 Task: Show the "Wishlist" page in the site builder.
Action: Mouse moved to (1044, 75)
Screenshot: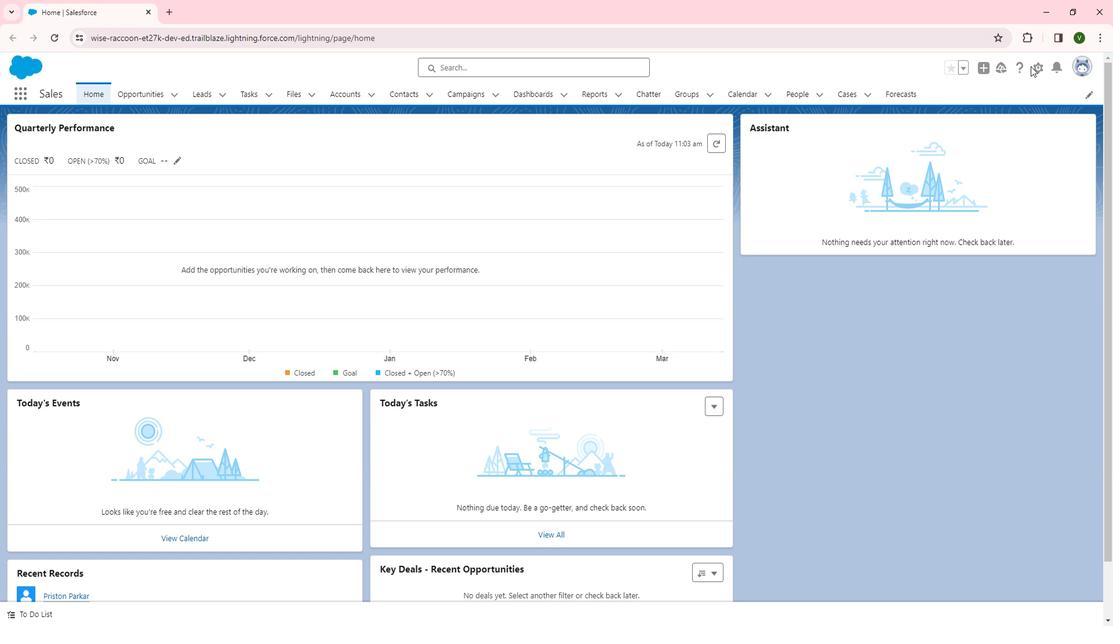 
Action: Mouse pressed left at (1044, 75)
Screenshot: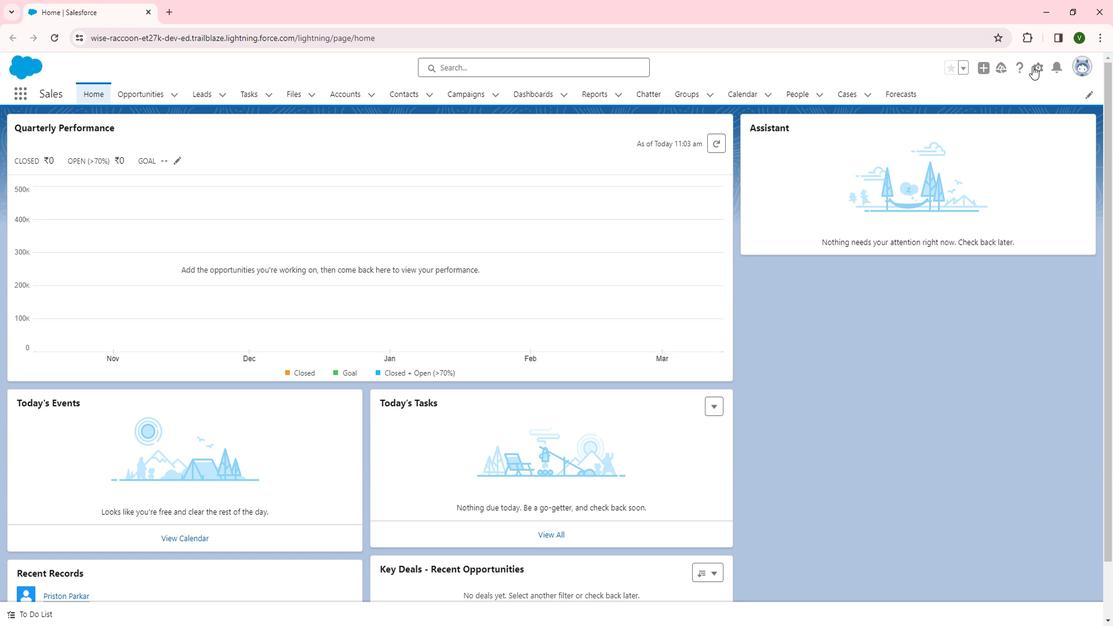 
Action: Mouse moved to (998, 103)
Screenshot: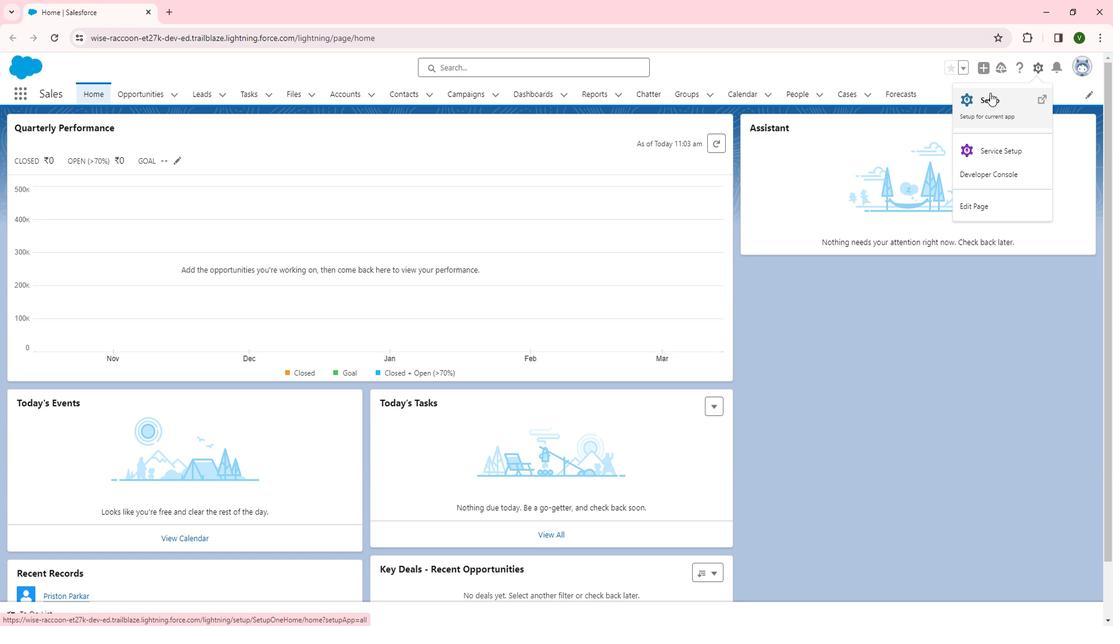 
Action: Mouse pressed left at (998, 103)
Screenshot: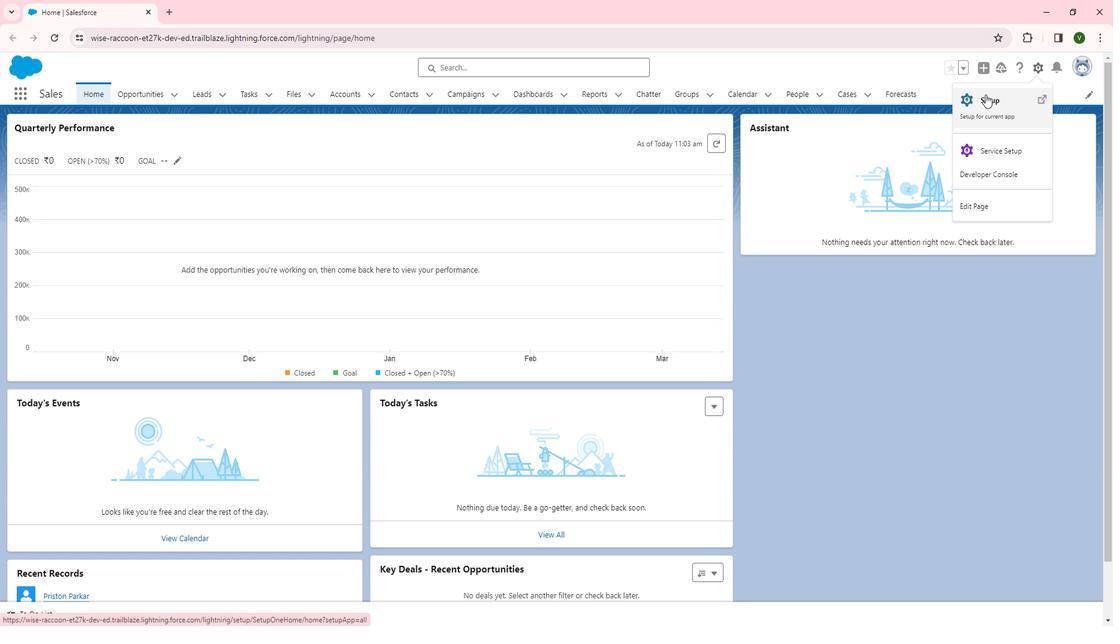 
Action: Mouse moved to (226, 300)
Screenshot: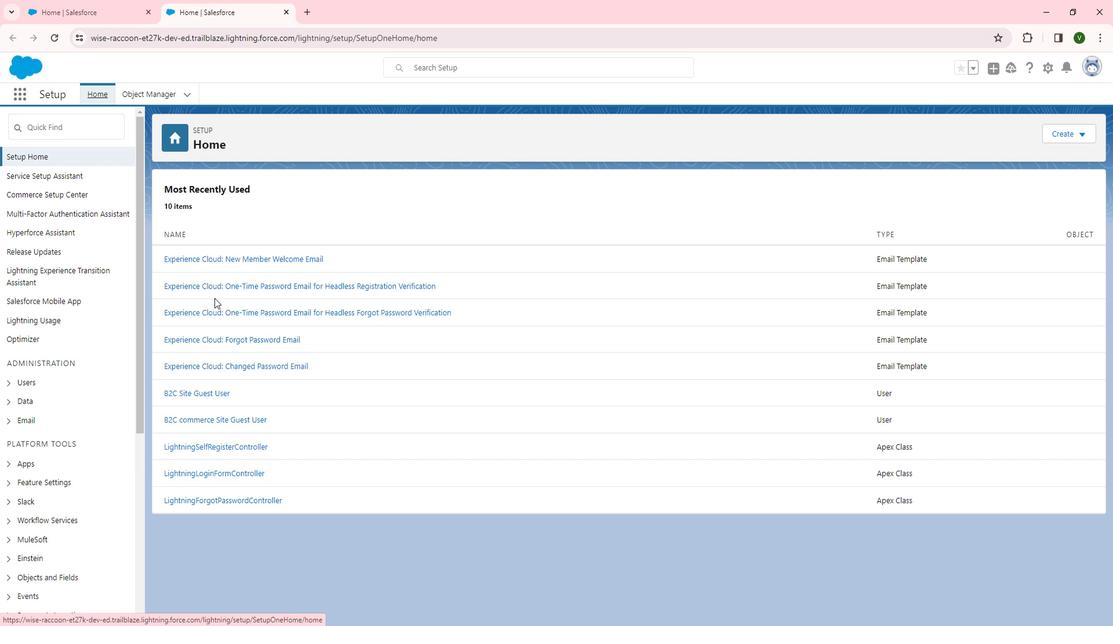 
Action: Mouse scrolled (226, 299) with delta (0, 0)
Screenshot: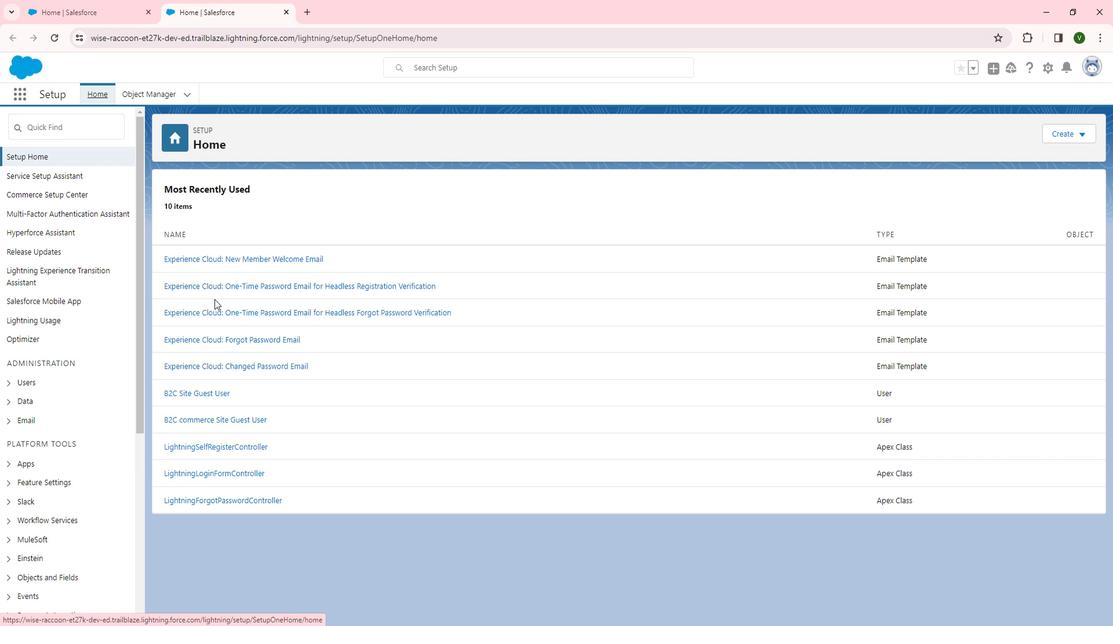 
Action: Mouse scrolled (226, 299) with delta (0, 0)
Screenshot: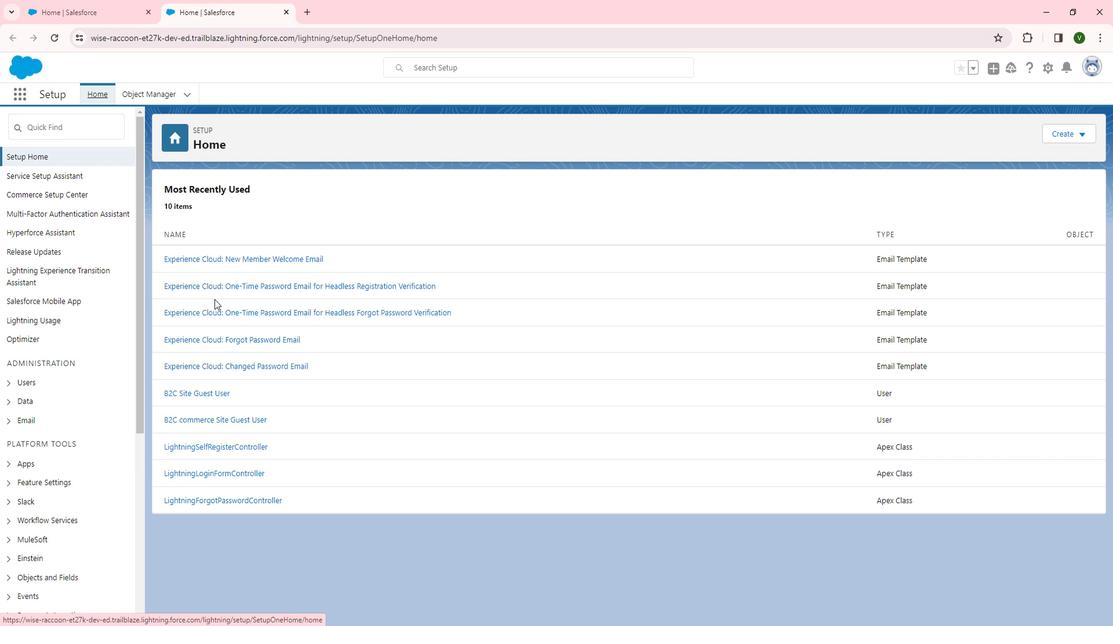 
Action: Mouse moved to (66, 378)
Screenshot: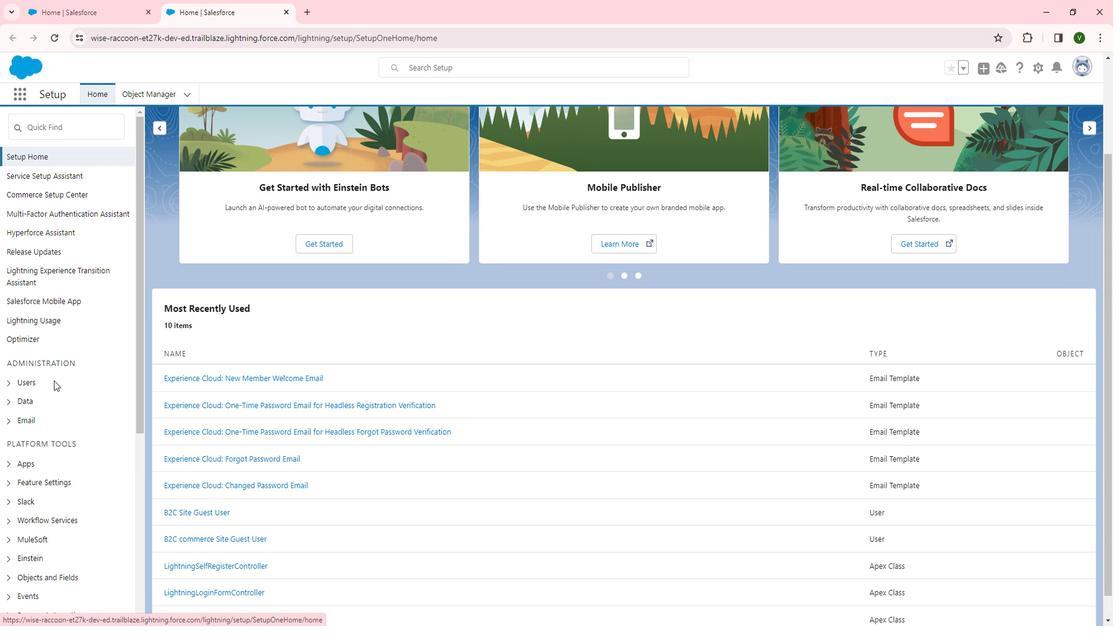 
Action: Mouse scrolled (66, 378) with delta (0, 0)
Screenshot: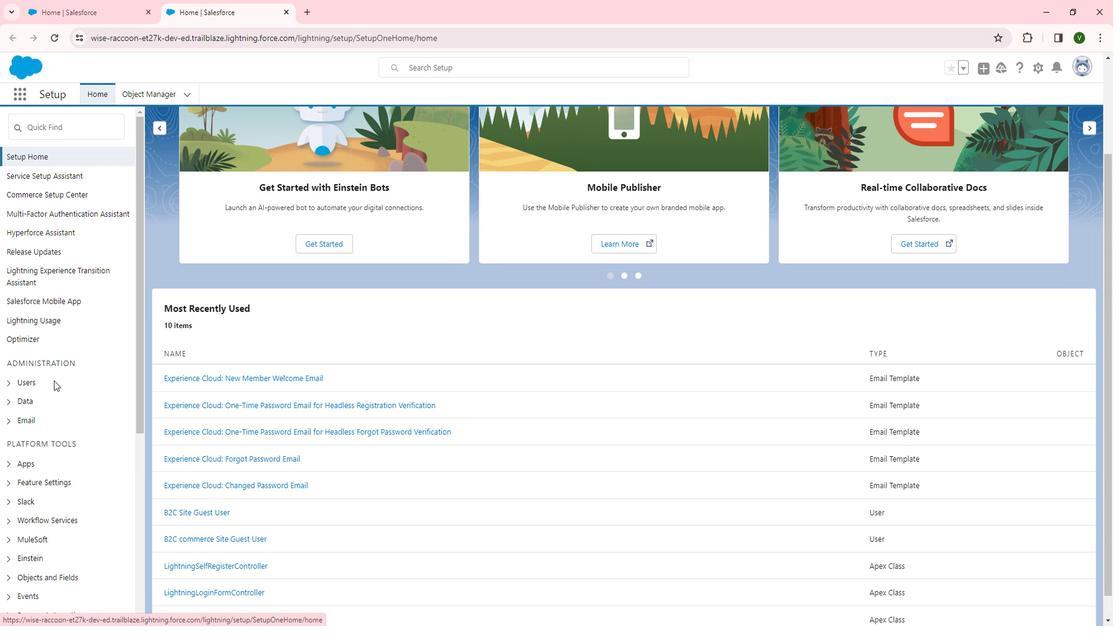 
Action: Mouse moved to (64, 379)
Screenshot: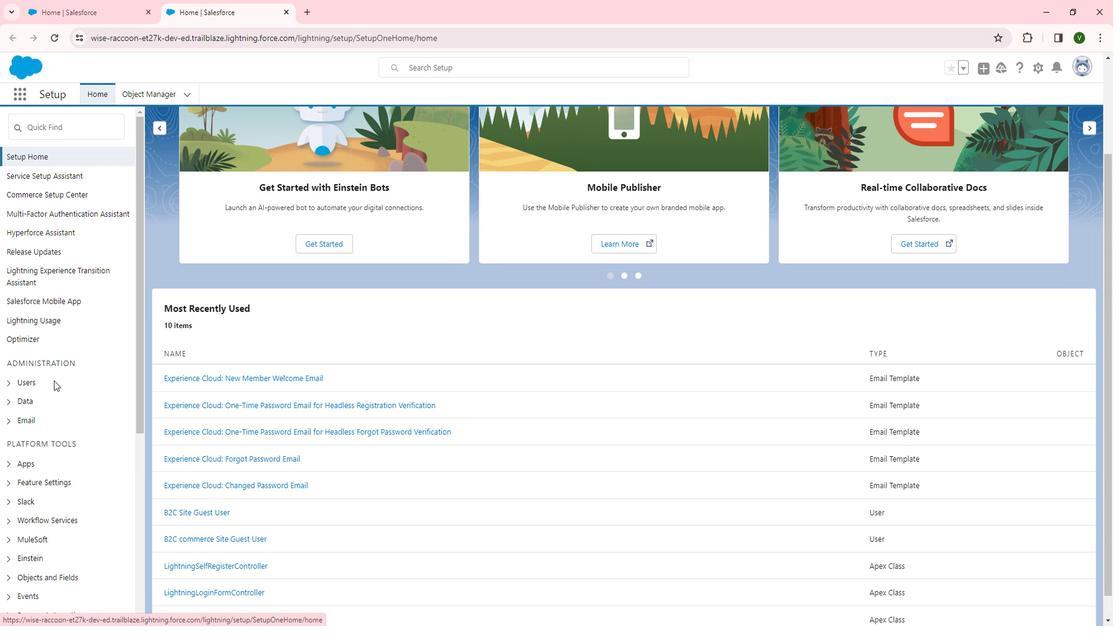 
Action: Mouse scrolled (64, 379) with delta (0, 0)
Screenshot: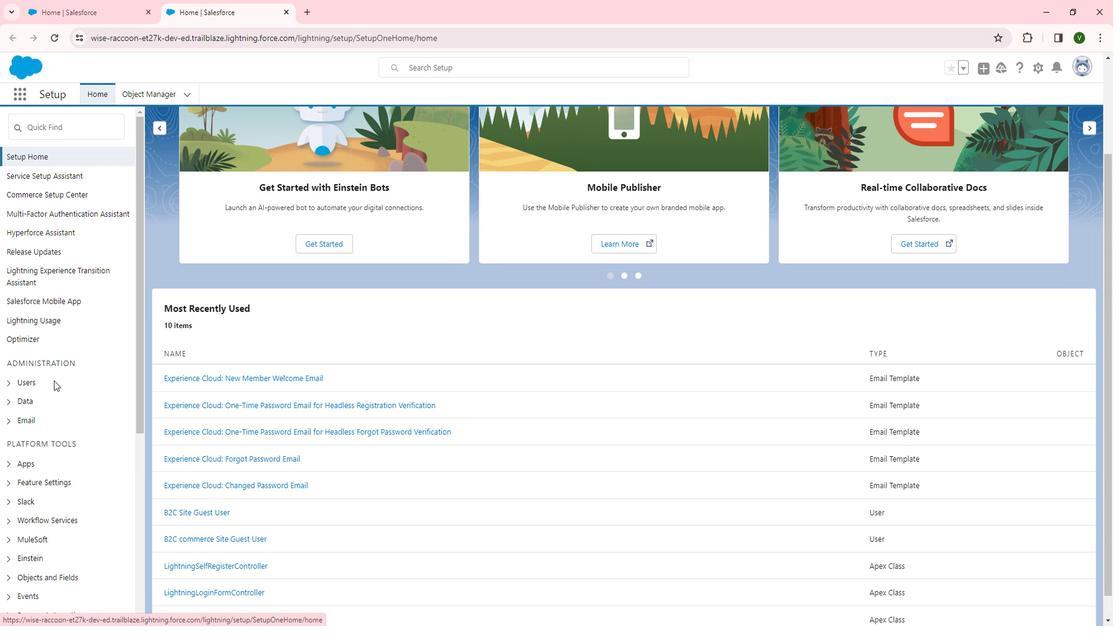 
Action: Mouse scrolled (64, 379) with delta (0, 0)
Screenshot: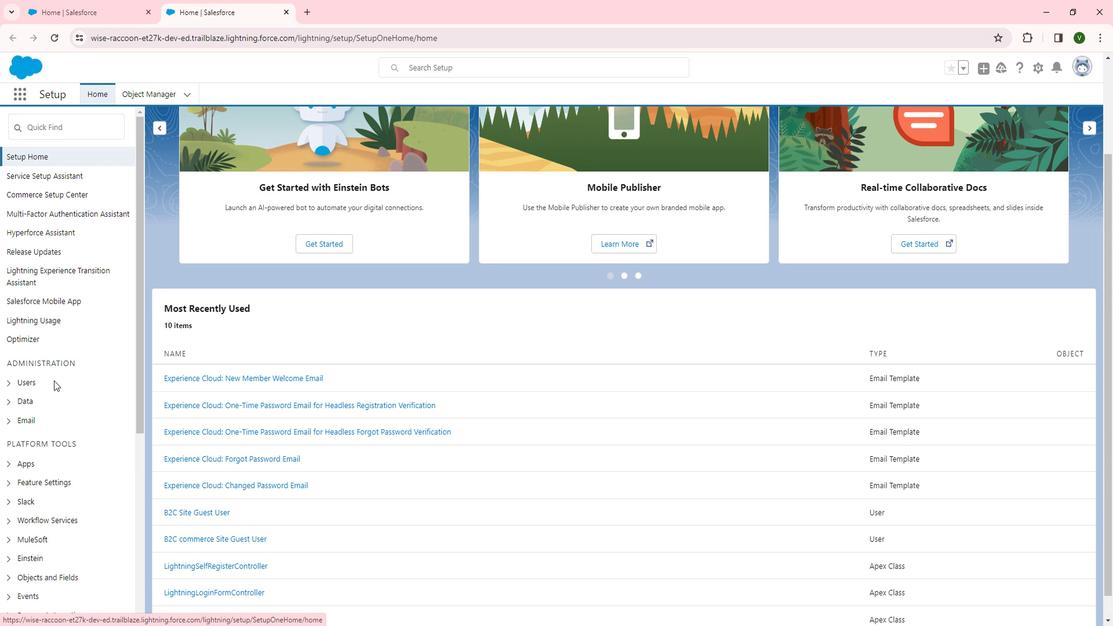 
Action: Mouse scrolled (64, 379) with delta (0, 0)
Screenshot: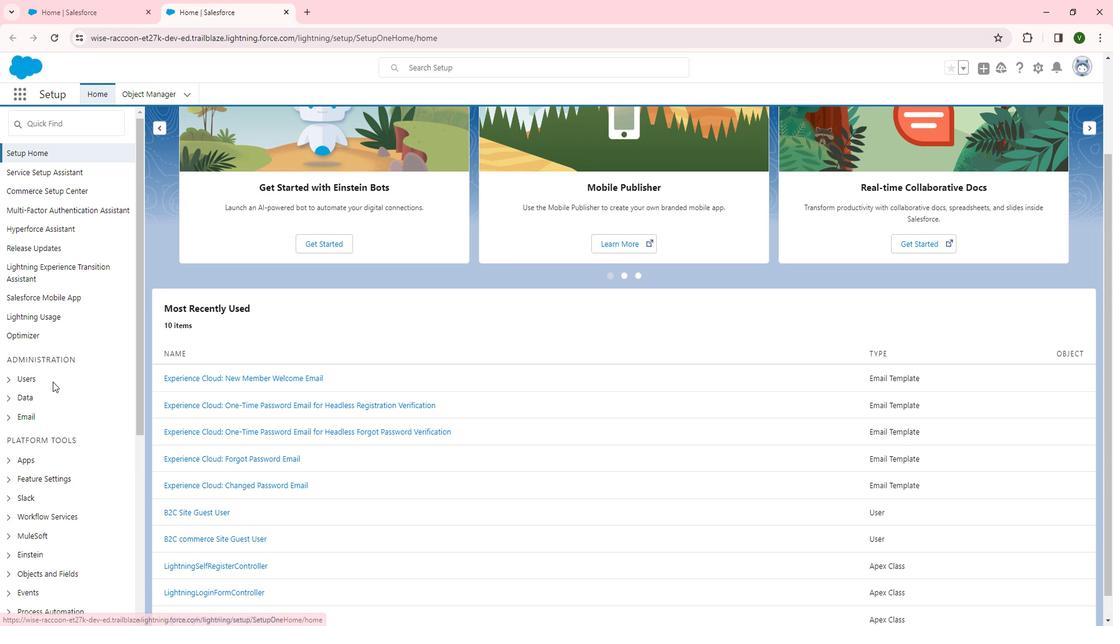 
Action: Mouse scrolled (64, 379) with delta (0, 0)
Screenshot: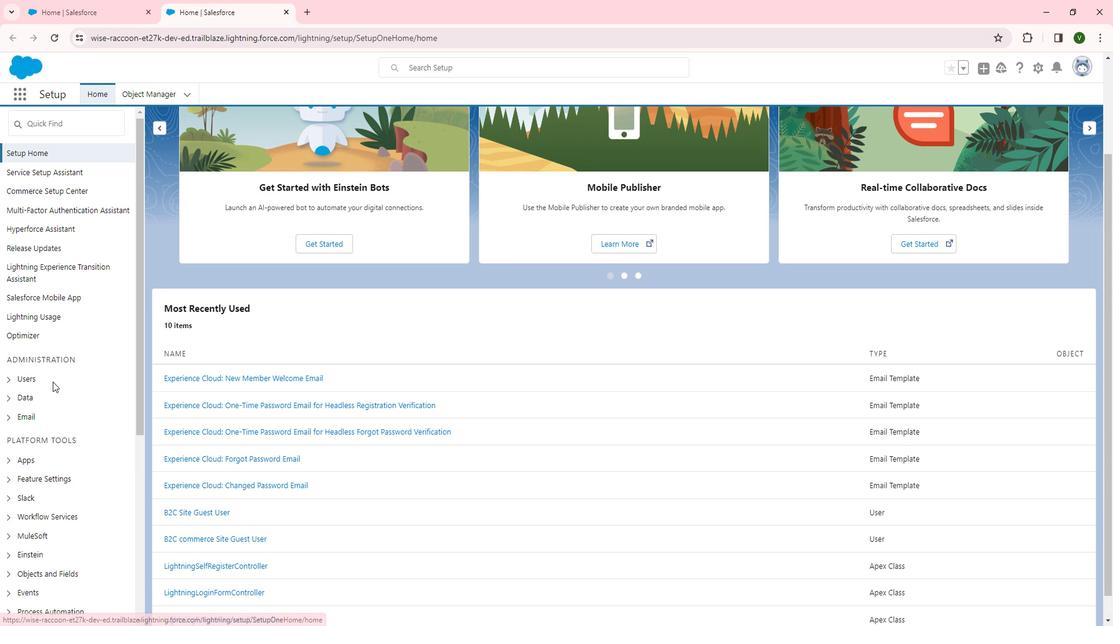 
Action: Mouse moved to (75, 186)
Screenshot: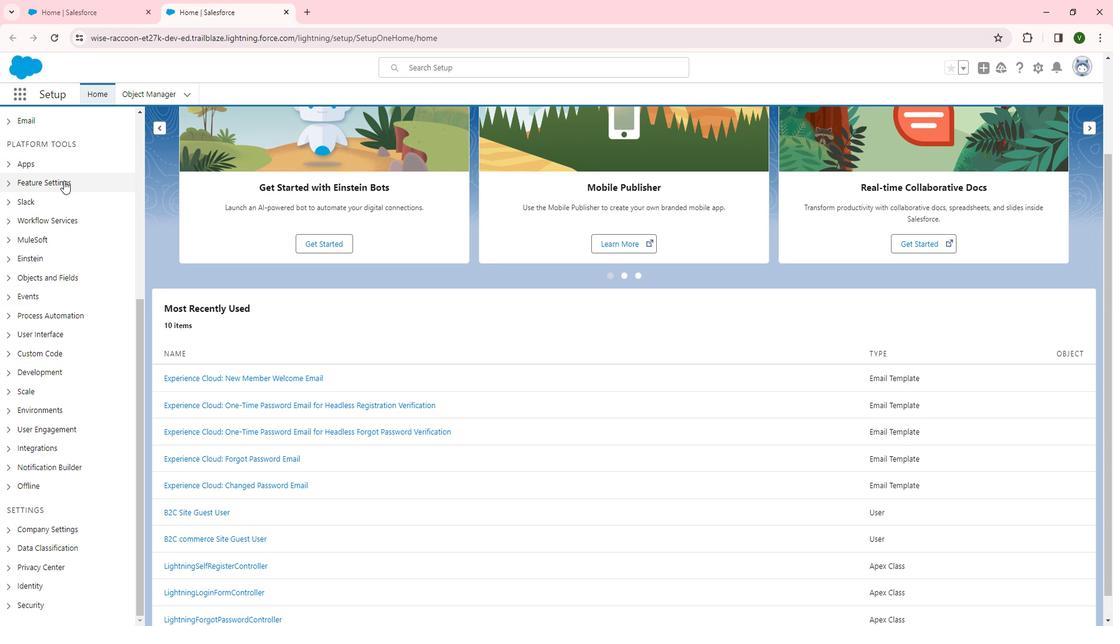
Action: Mouse pressed left at (75, 186)
Screenshot: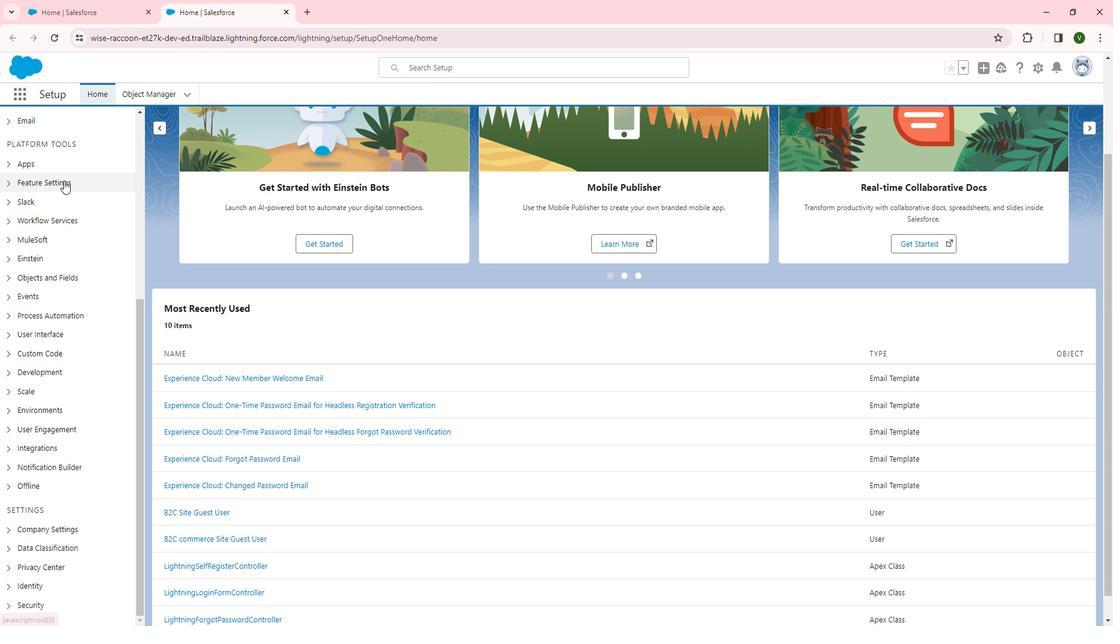 
Action: Mouse moved to (74, 305)
Screenshot: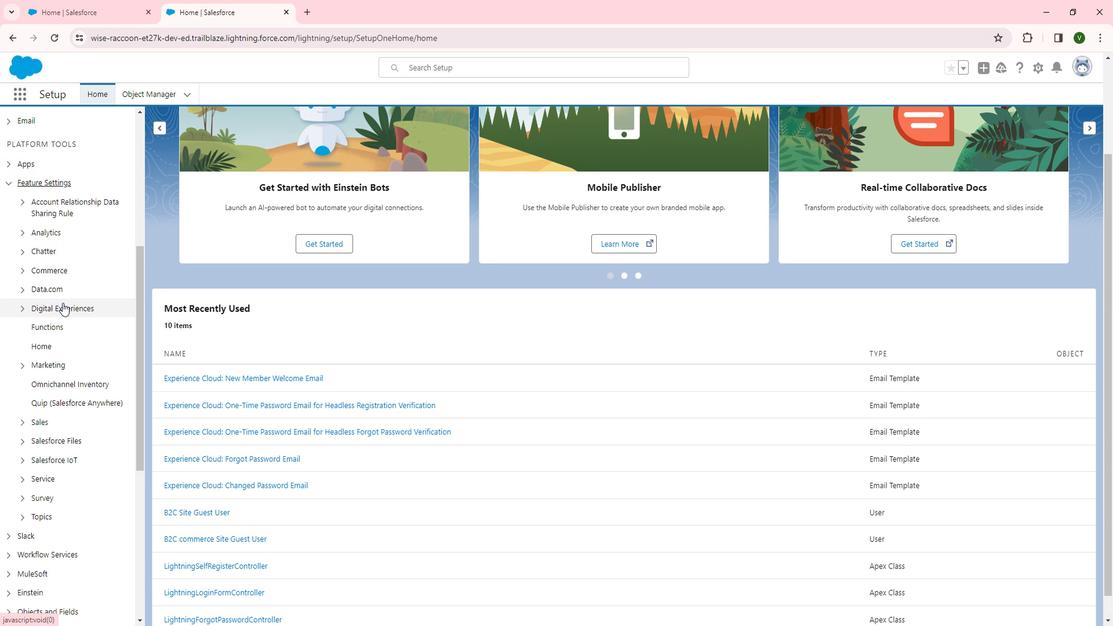 
Action: Mouse pressed left at (74, 305)
Screenshot: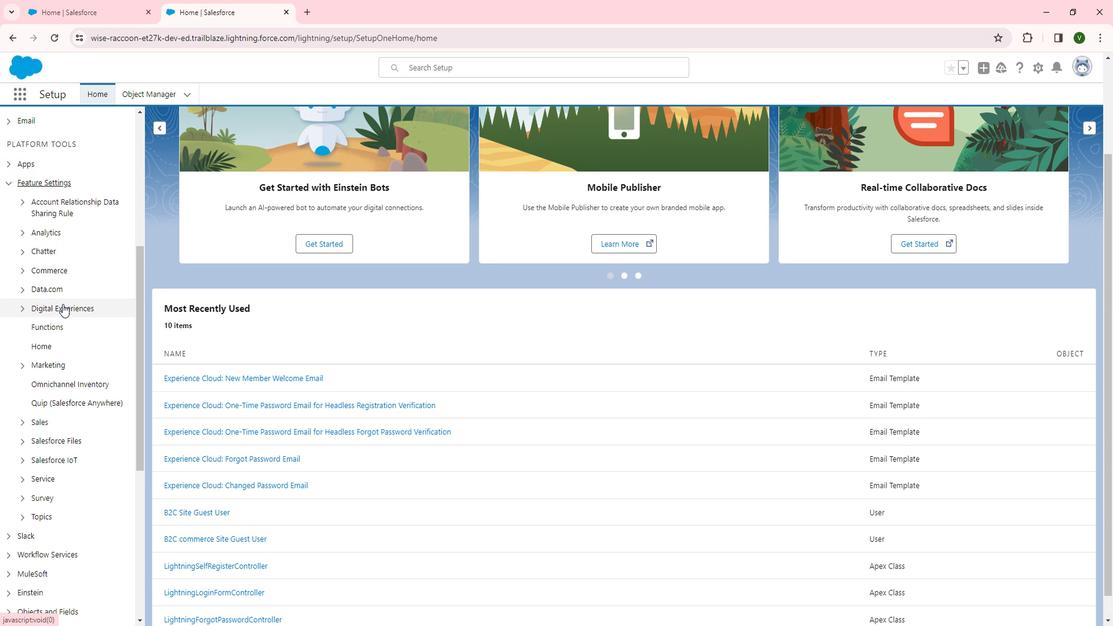 
Action: Mouse moved to (70, 328)
Screenshot: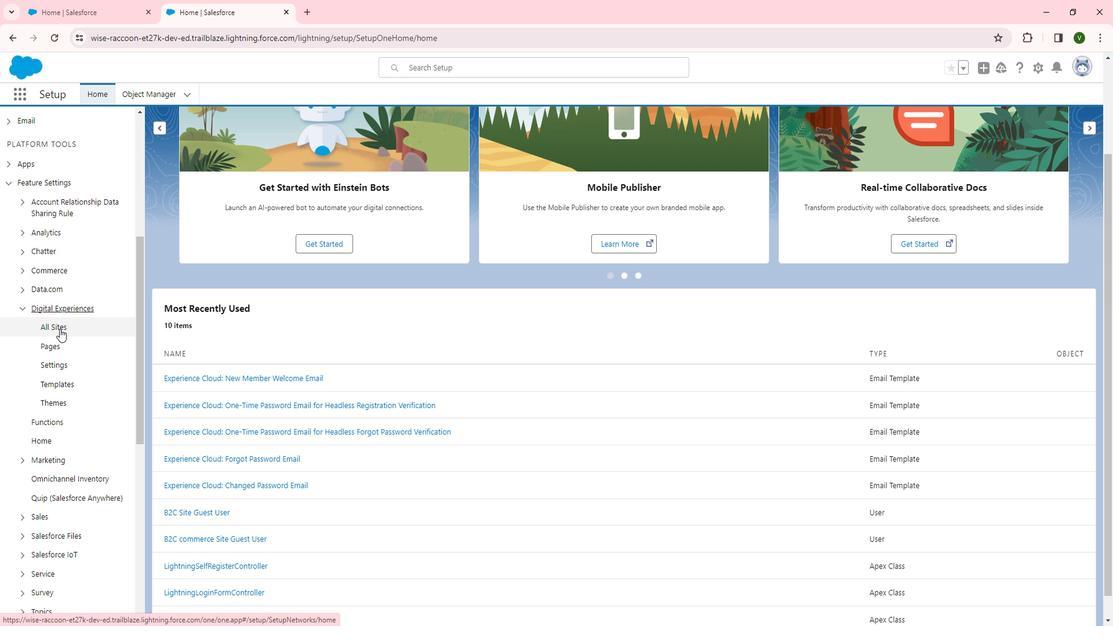 
Action: Mouse pressed left at (70, 328)
Screenshot: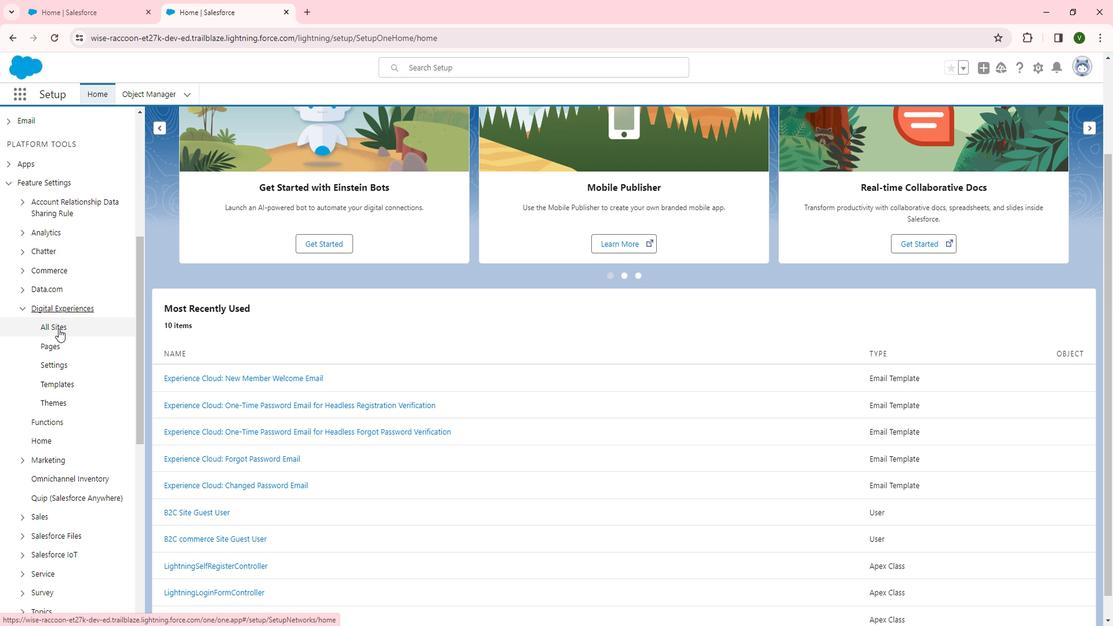 
Action: Mouse moved to (205, 296)
Screenshot: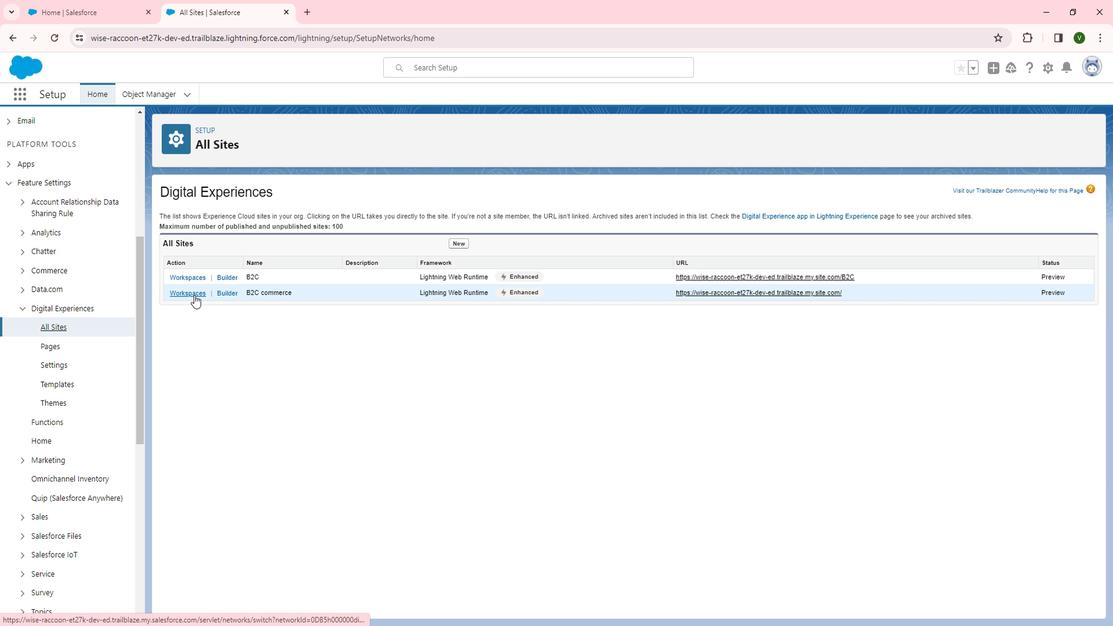 
Action: Mouse pressed left at (205, 296)
Screenshot: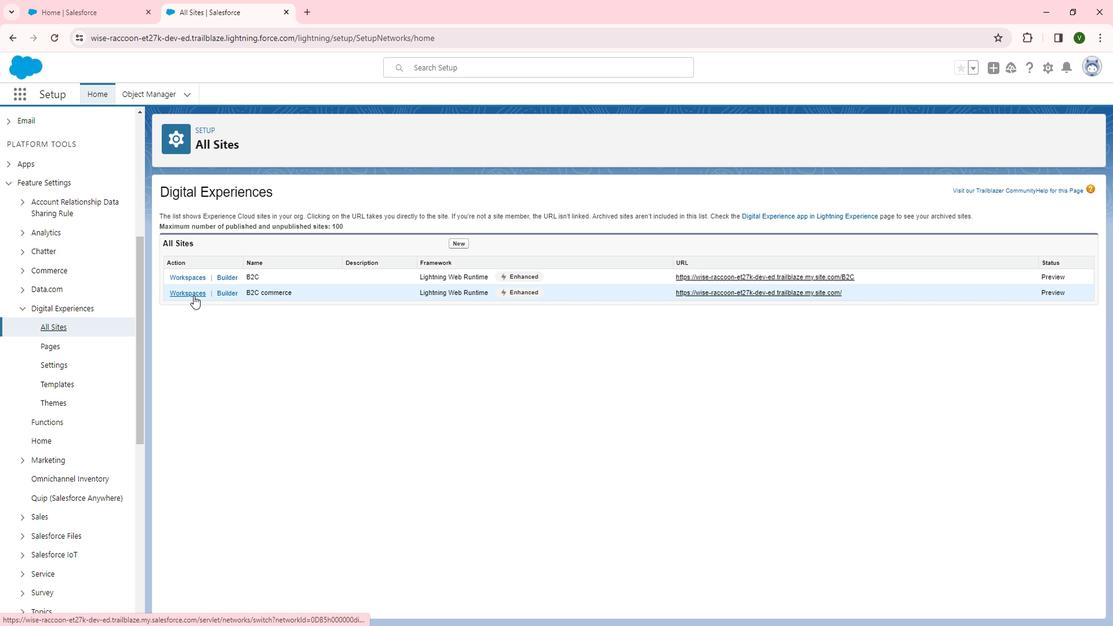 
Action: Mouse moved to (124, 270)
Screenshot: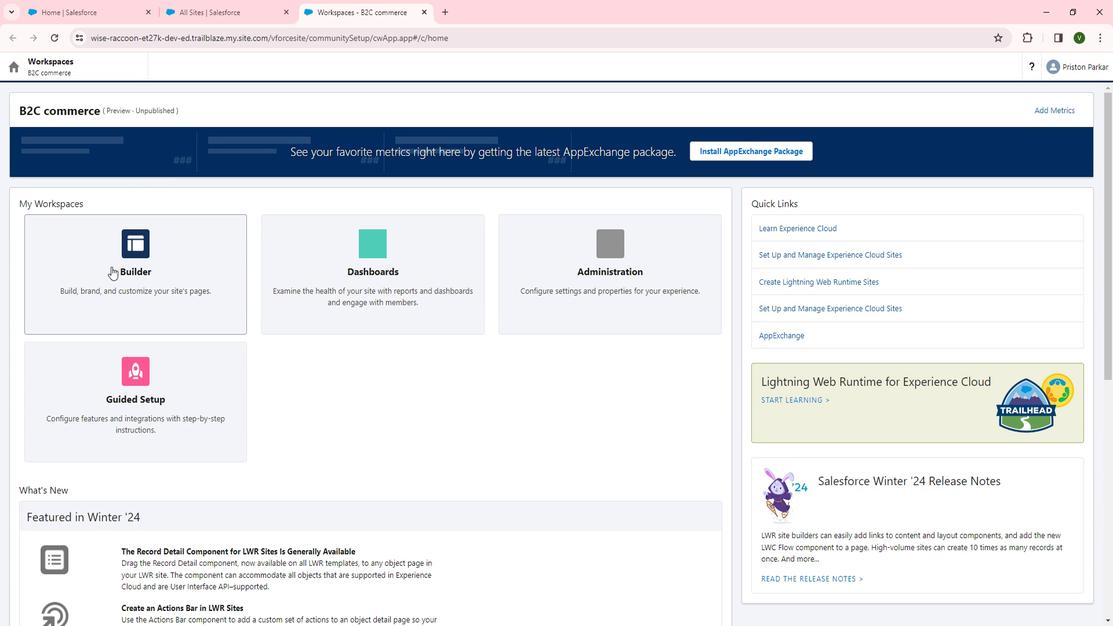 
Action: Mouse pressed left at (124, 270)
Screenshot: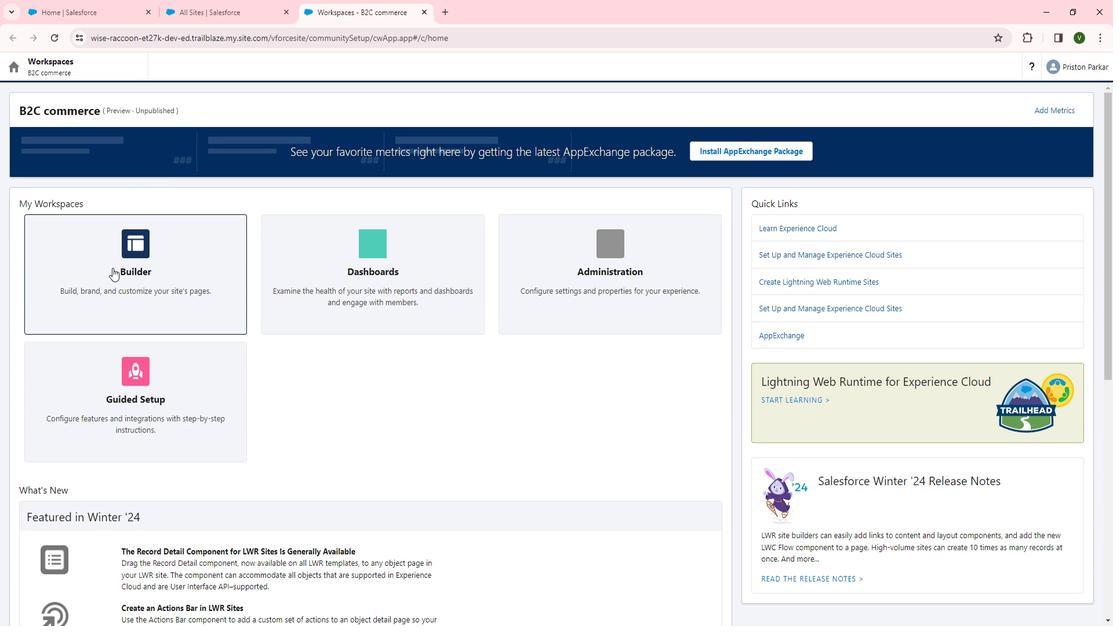 
Action: Mouse moved to (156, 77)
Screenshot: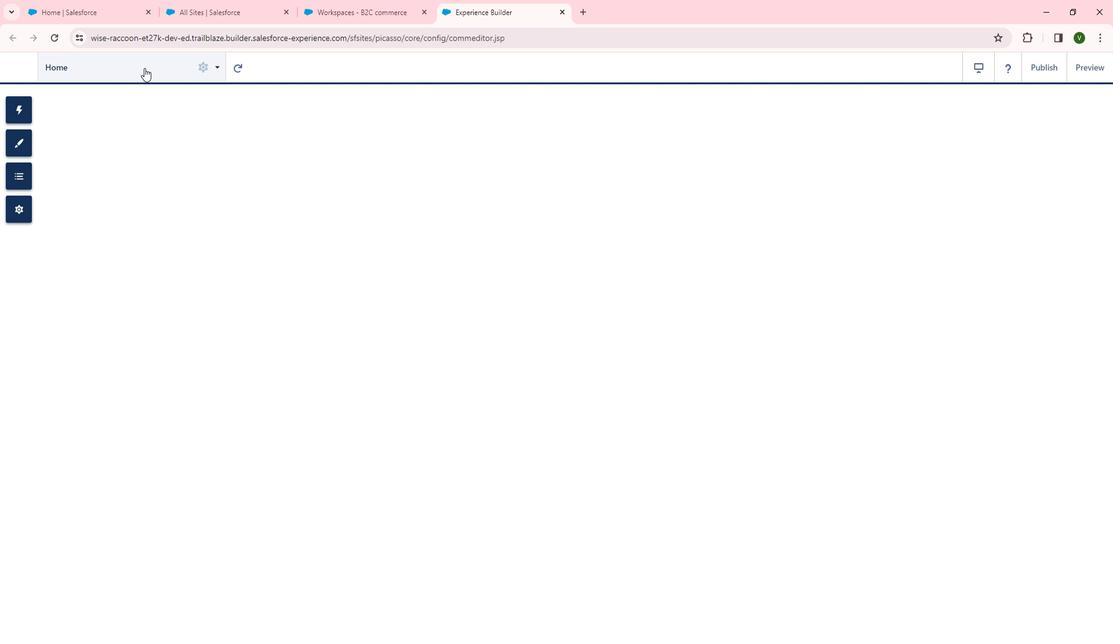 
Action: Mouse pressed left at (156, 77)
Screenshot: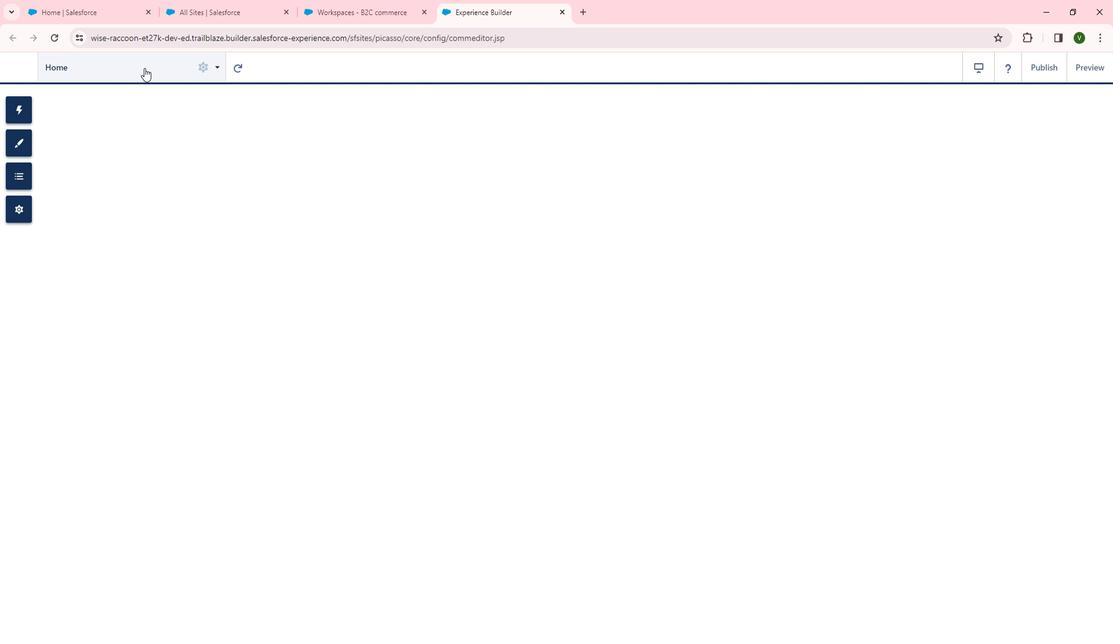 
Action: Mouse moved to (122, 396)
Screenshot: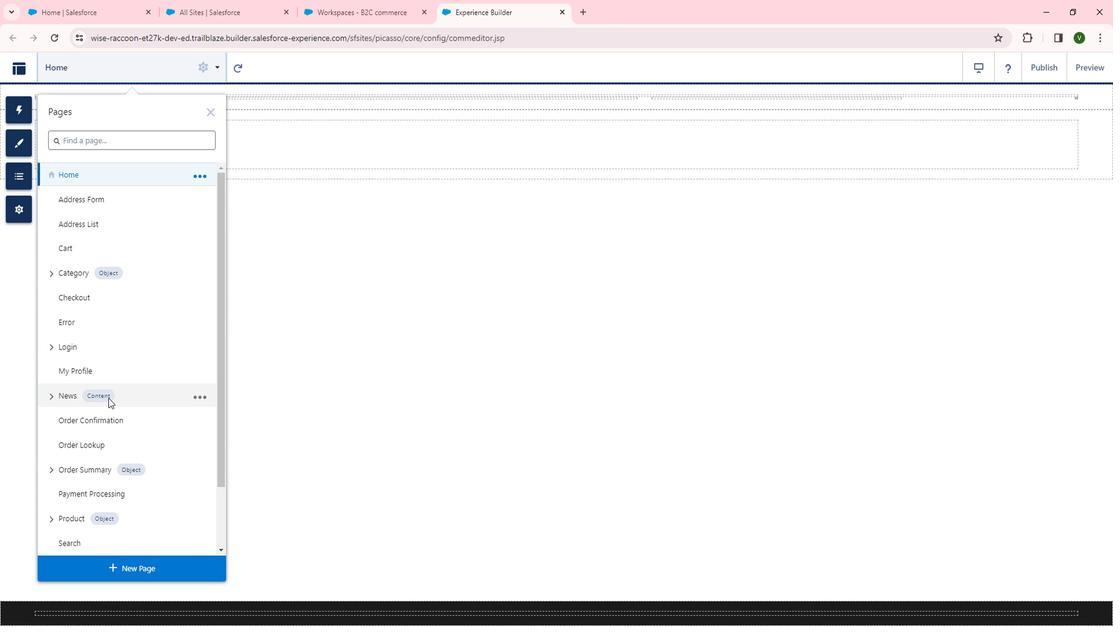
Action: Mouse scrolled (122, 395) with delta (0, 0)
Screenshot: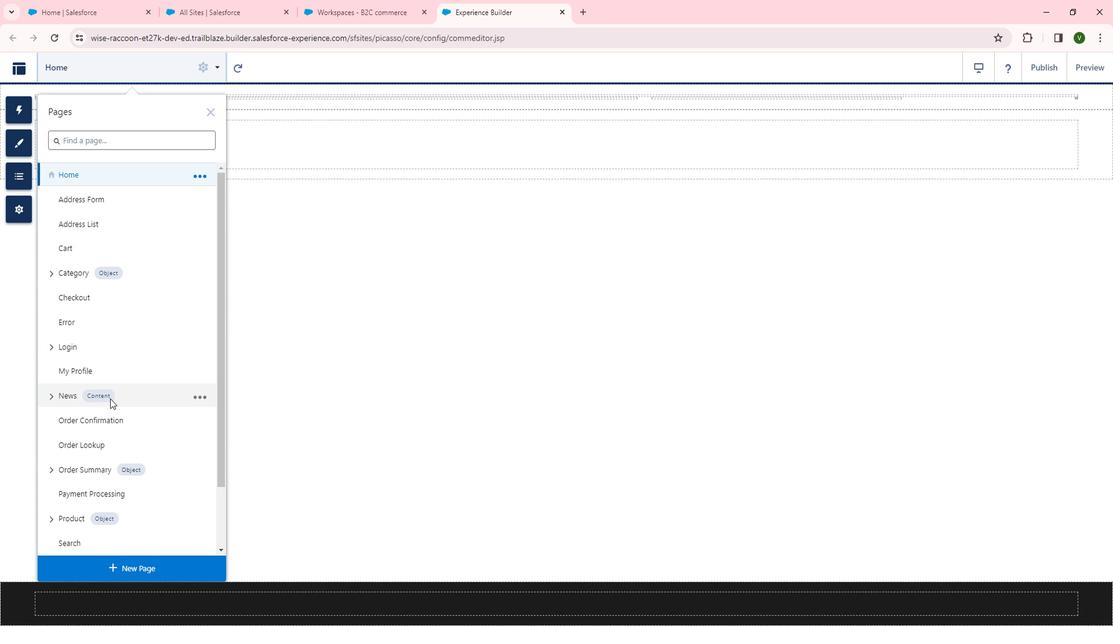 
Action: Mouse scrolled (122, 395) with delta (0, 0)
Screenshot: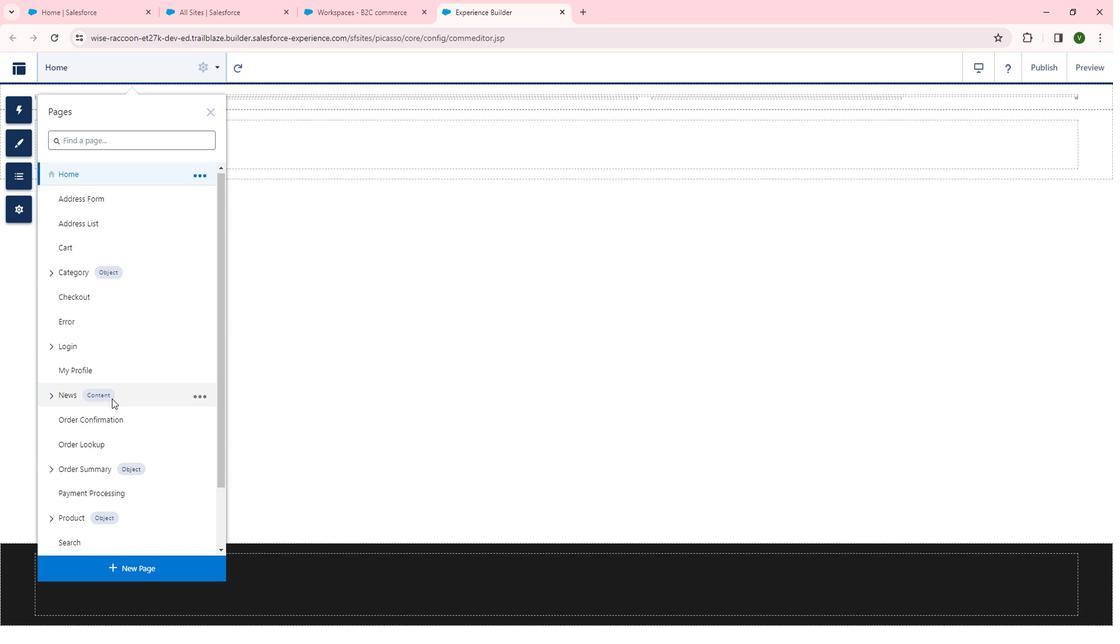
Action: Mouse scrolled (122, 395) with delta (0, 0)
Screenshot: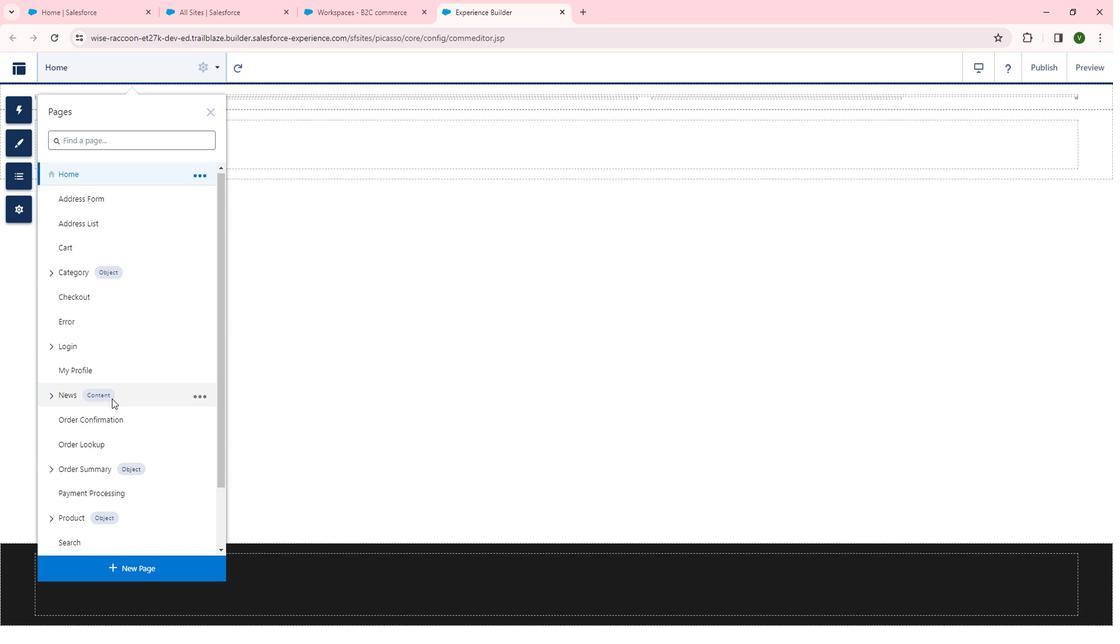 
Action: Mouse scrolled (122, 395) with delta (0, 0)
Screenshot: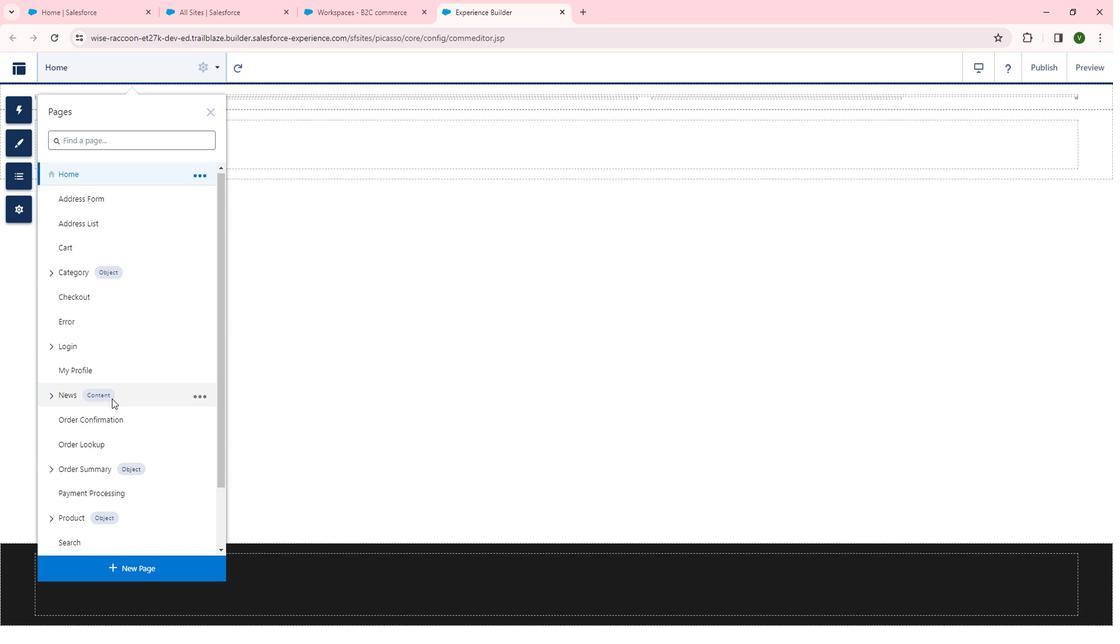 
Action: Mouse moved to (124, 396)
Screenshot: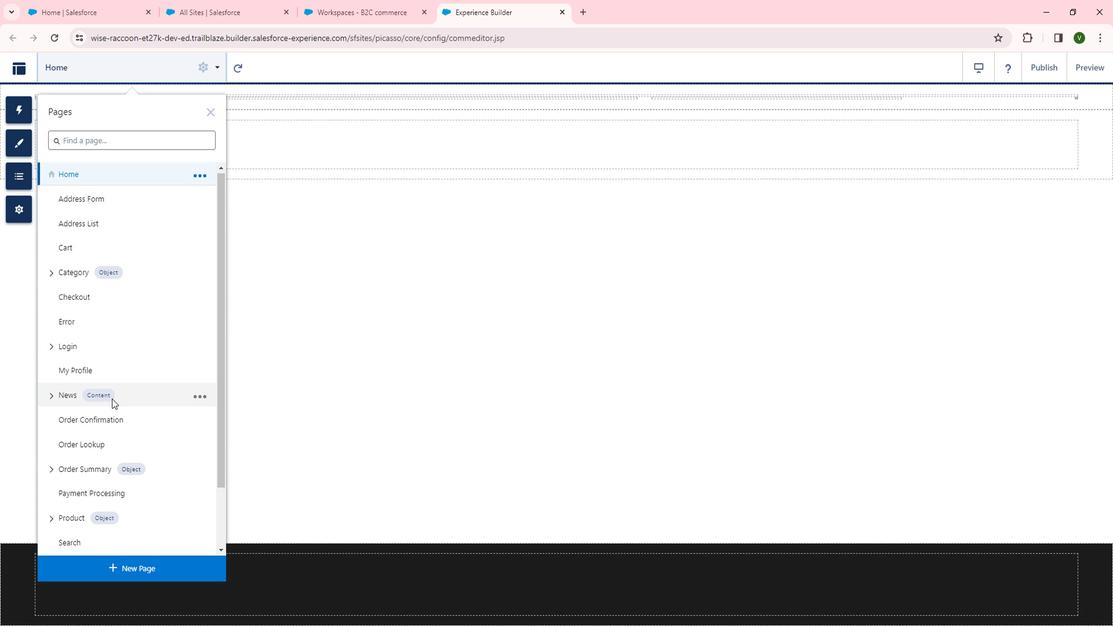 
Action: Mouse scrolled (124, 395) with delta (0, 0)
Screenshot: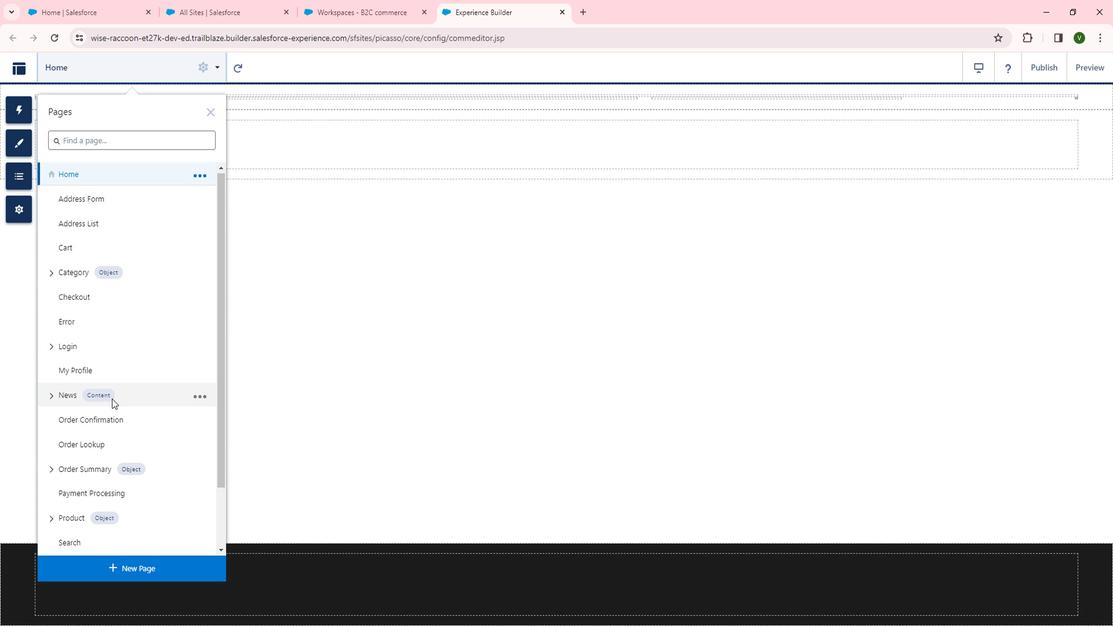 
Action: Mouse moved to (117, 419)
Screenshot: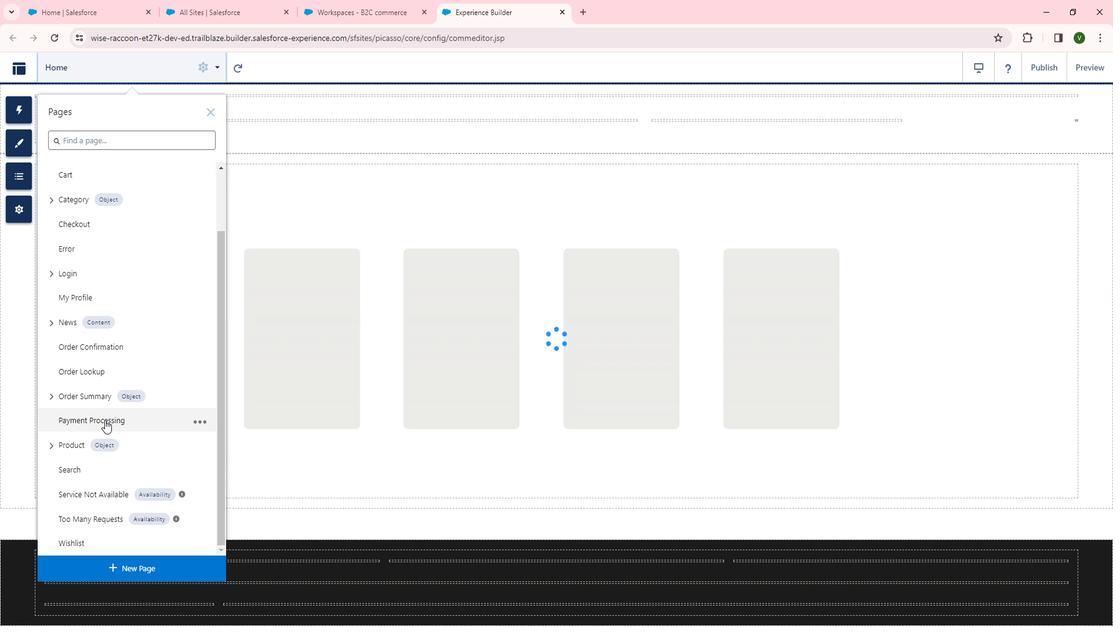
Action: Mouse scrolled (117, 418) with delta (0, 0)
Screenshot: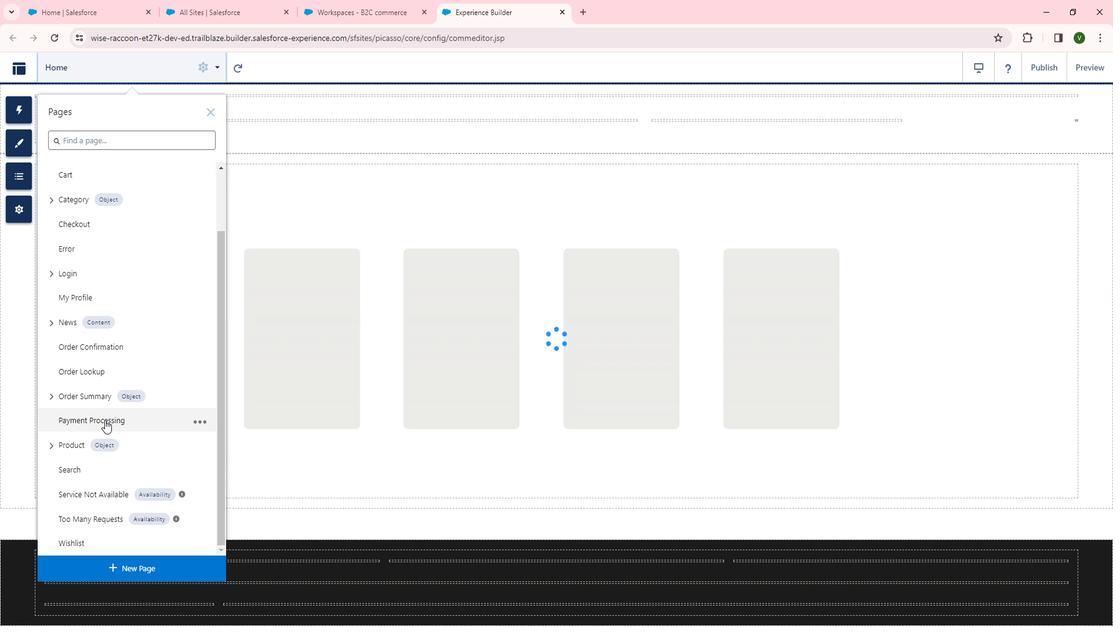 
Action: Mouse moved to (117, 423)
Screenshot: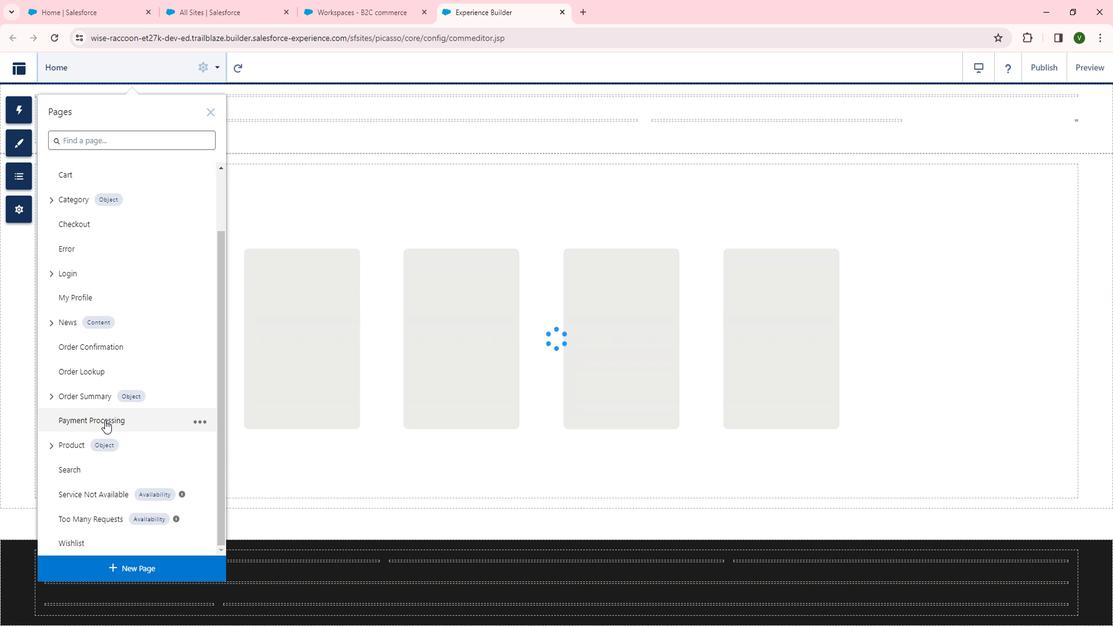 
Action: Mouse scrolled (117, 423) with delta (0, 0)
Screenshot: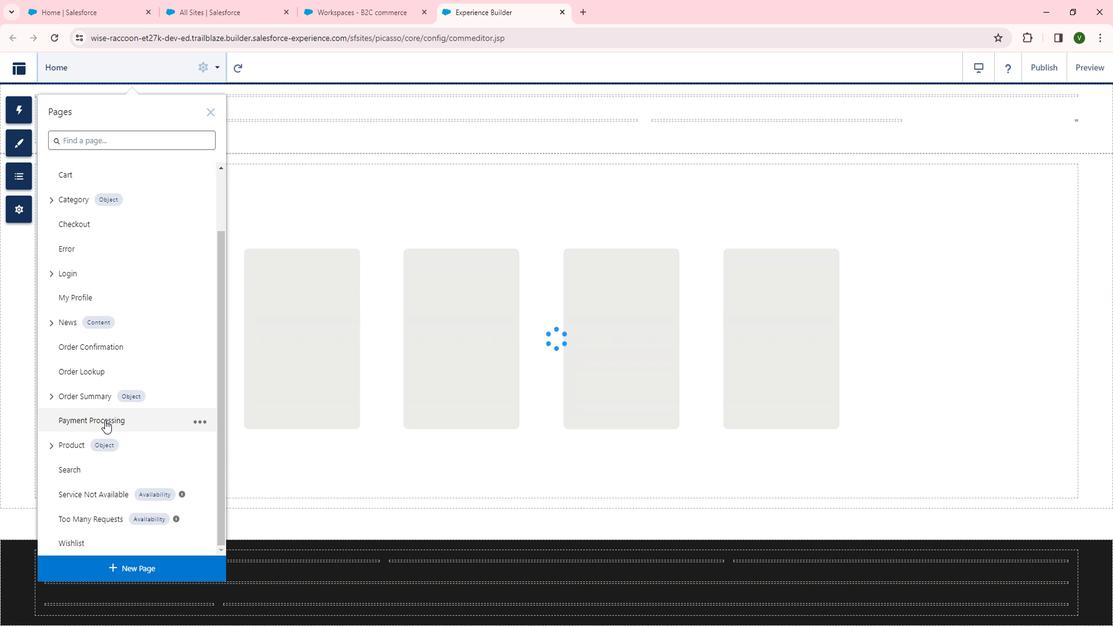 
Action: Mouse moved to (117, 426)
Screenshot: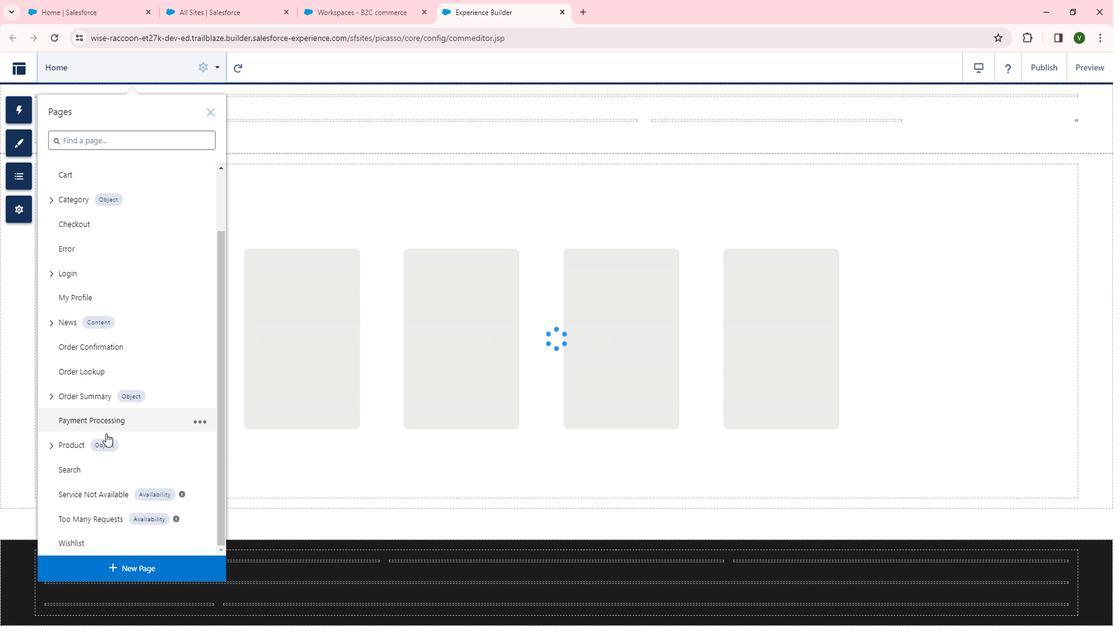 
Action: Mouse scrolled (117, 426) with delta (0, 0)
Screenshot: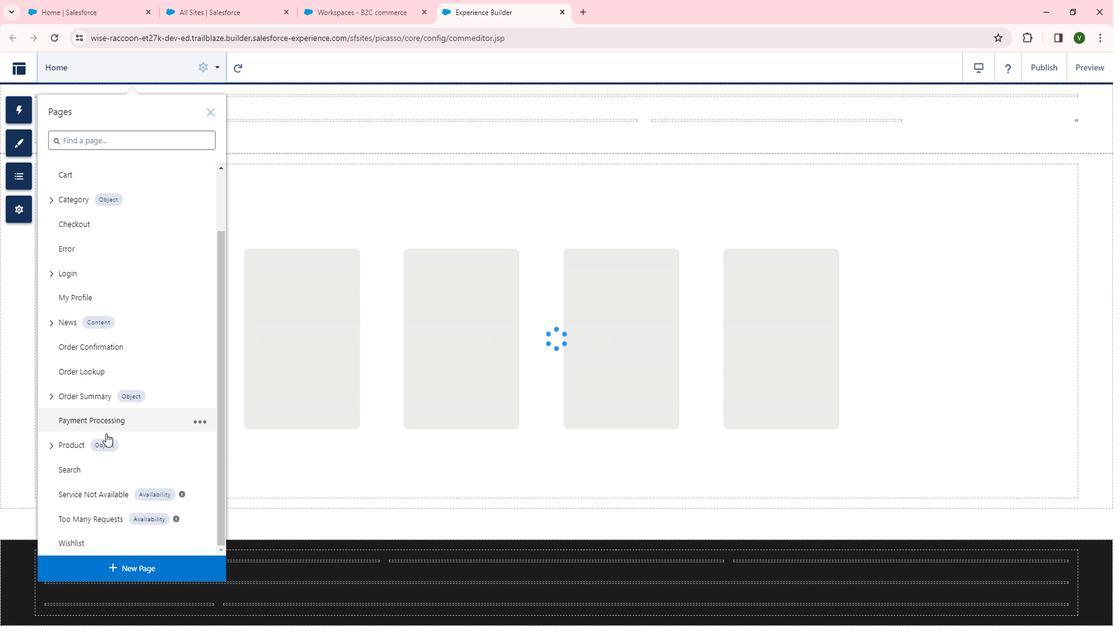 
Action: Mouse moved to (118, 429)
Screenshot: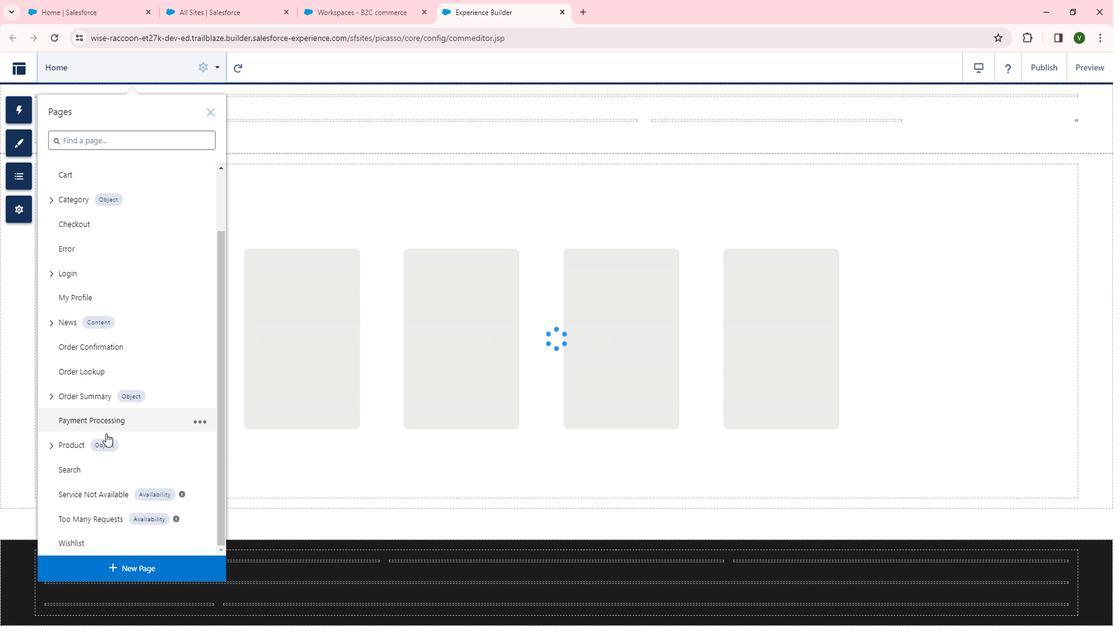 
Action: Mouse scrolled (118, 429) with delta (0, 0)
Screenshot: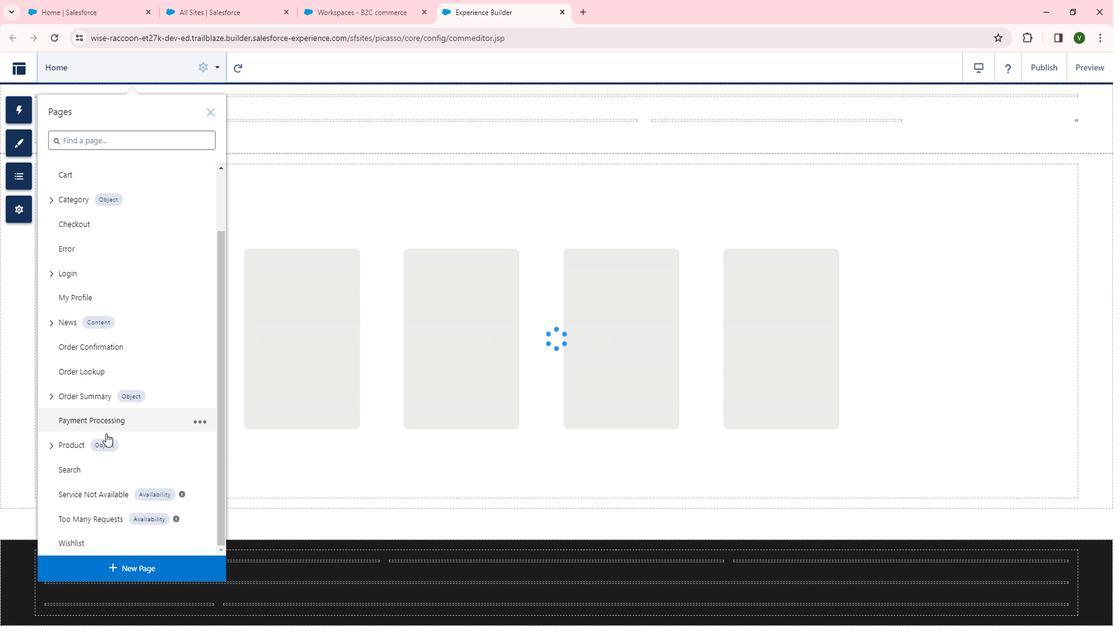 
Action: Mouse moved to (119, 432)
Screenshot: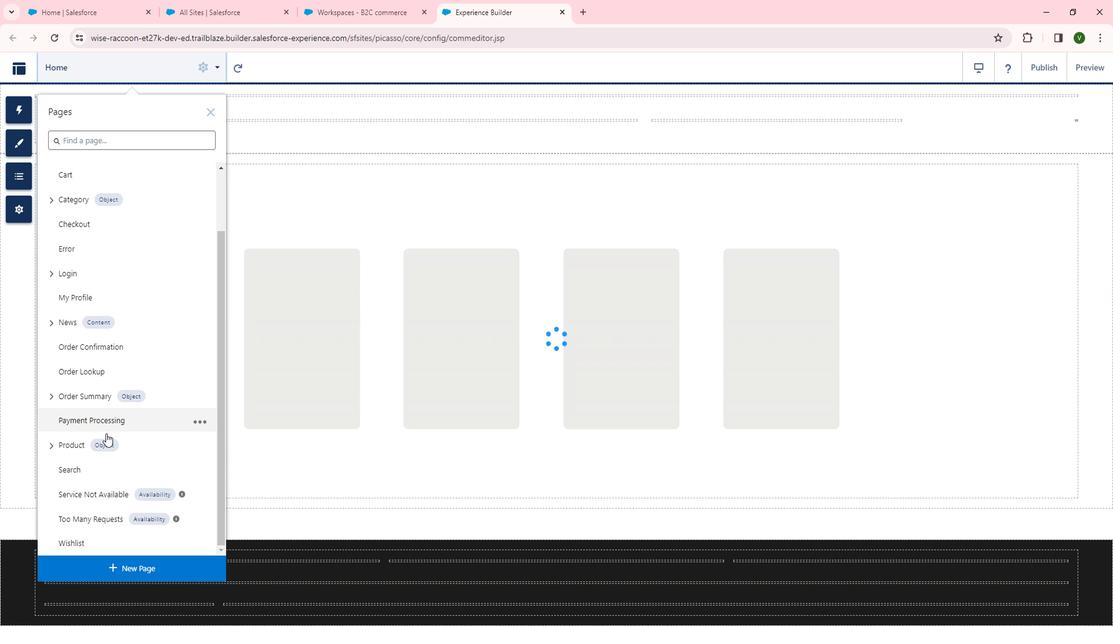 
Action: Mouse scrolled (119, 431) with delta (0, 0)
Screenshot: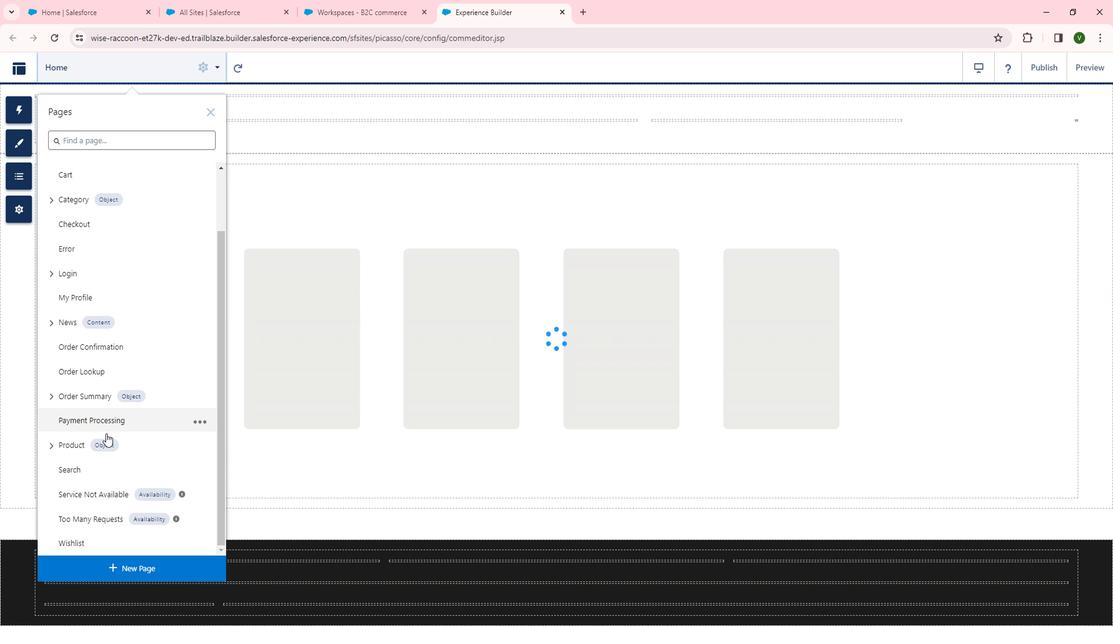 
Action: Mouse moved to (95, 531)
Screenshot: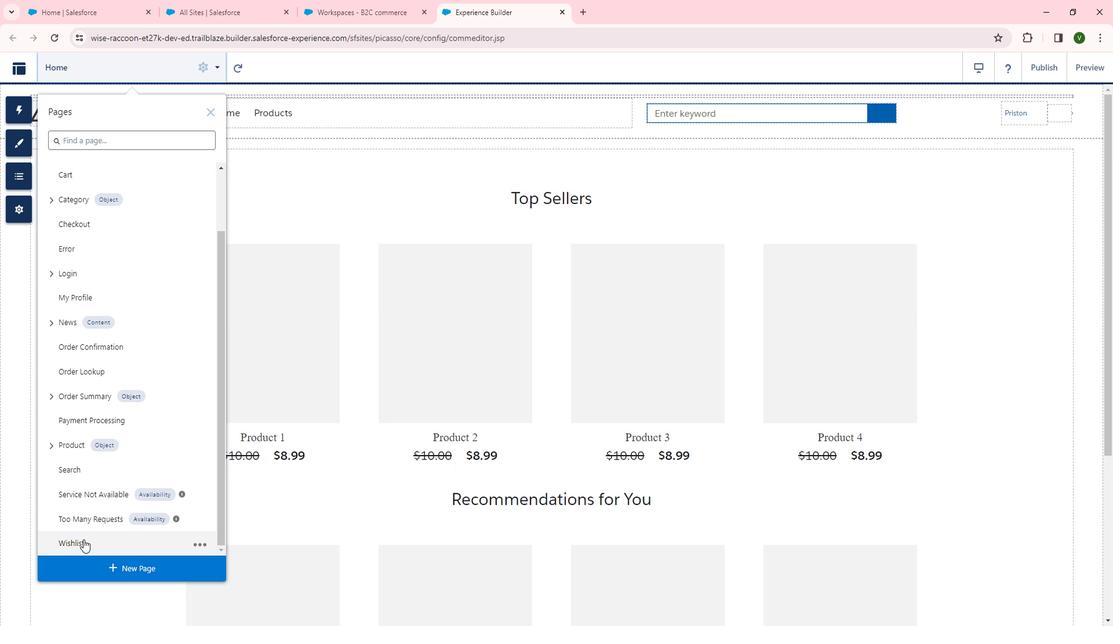 
Action: Mouse pressed left at (95, 531)
Screenshot: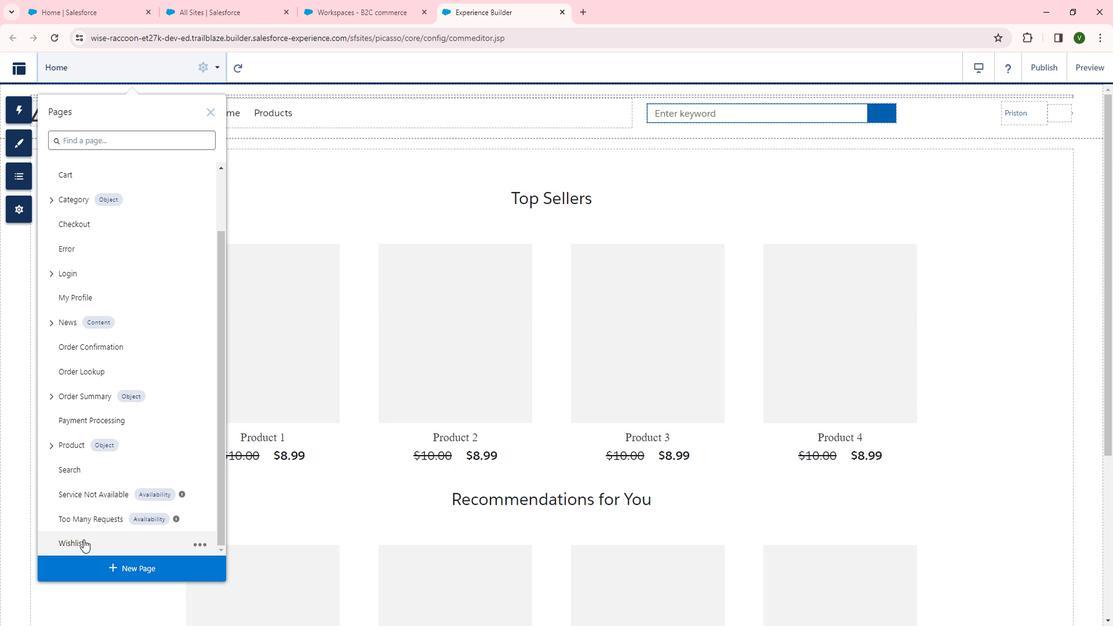 
Action: Mouse moved to (407, 307)
Screenshot: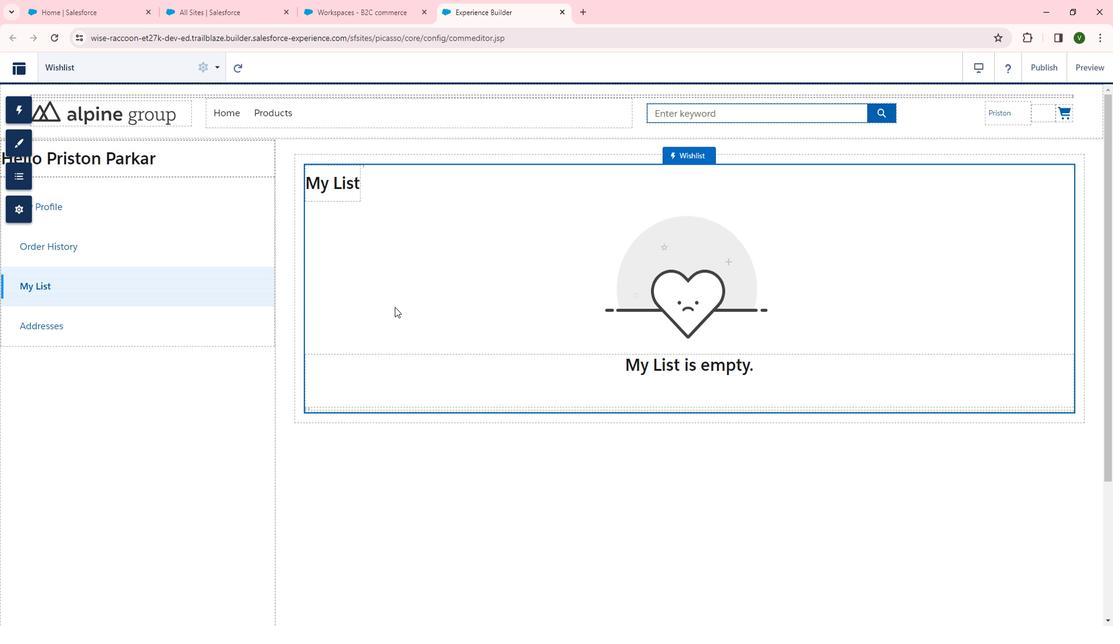 
